 Task: Locate the nearest lighthouses to Martha's Vineyard, Massachusetts, and Block Island, Rhode Island.
Action: Mouse moved to (161, 103)
Screenshot: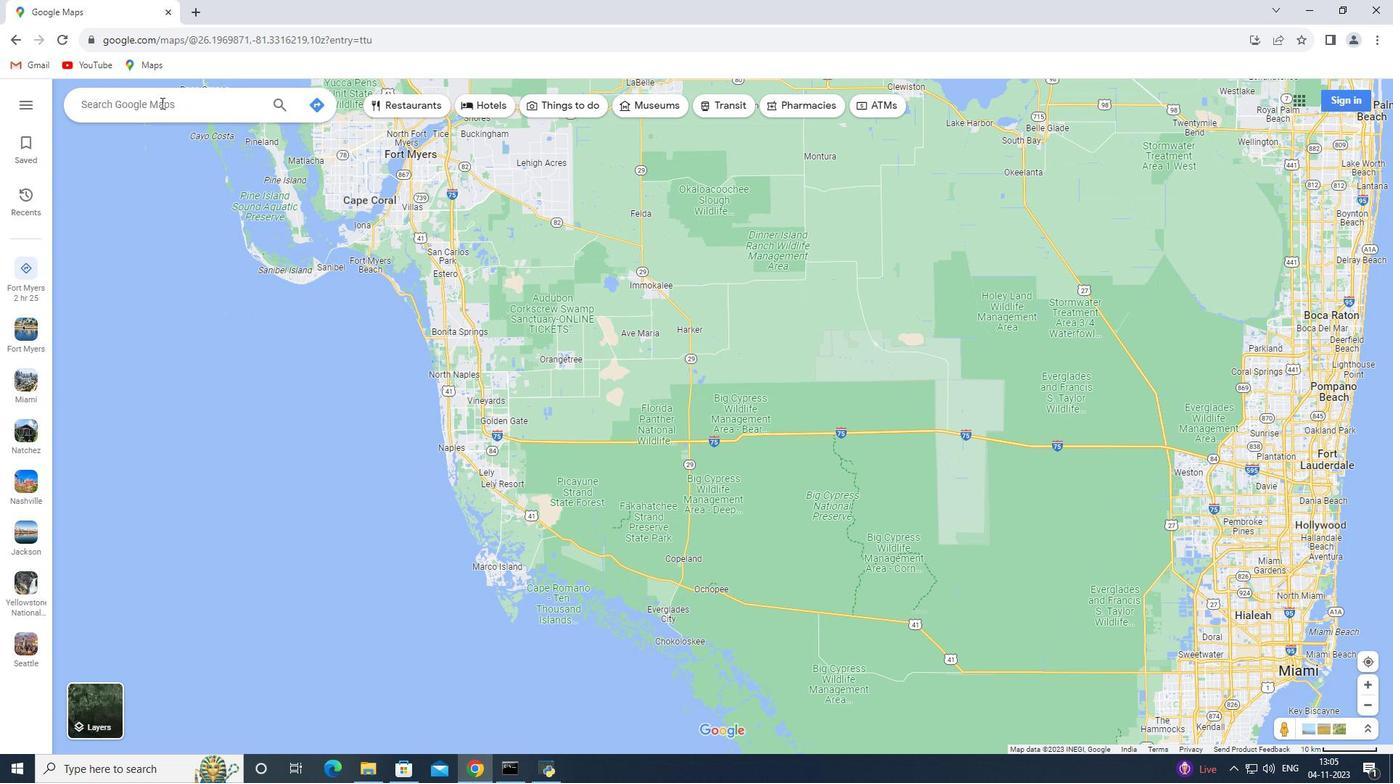 
Action: Mouse pressed left at (161, 103)
Screenshot: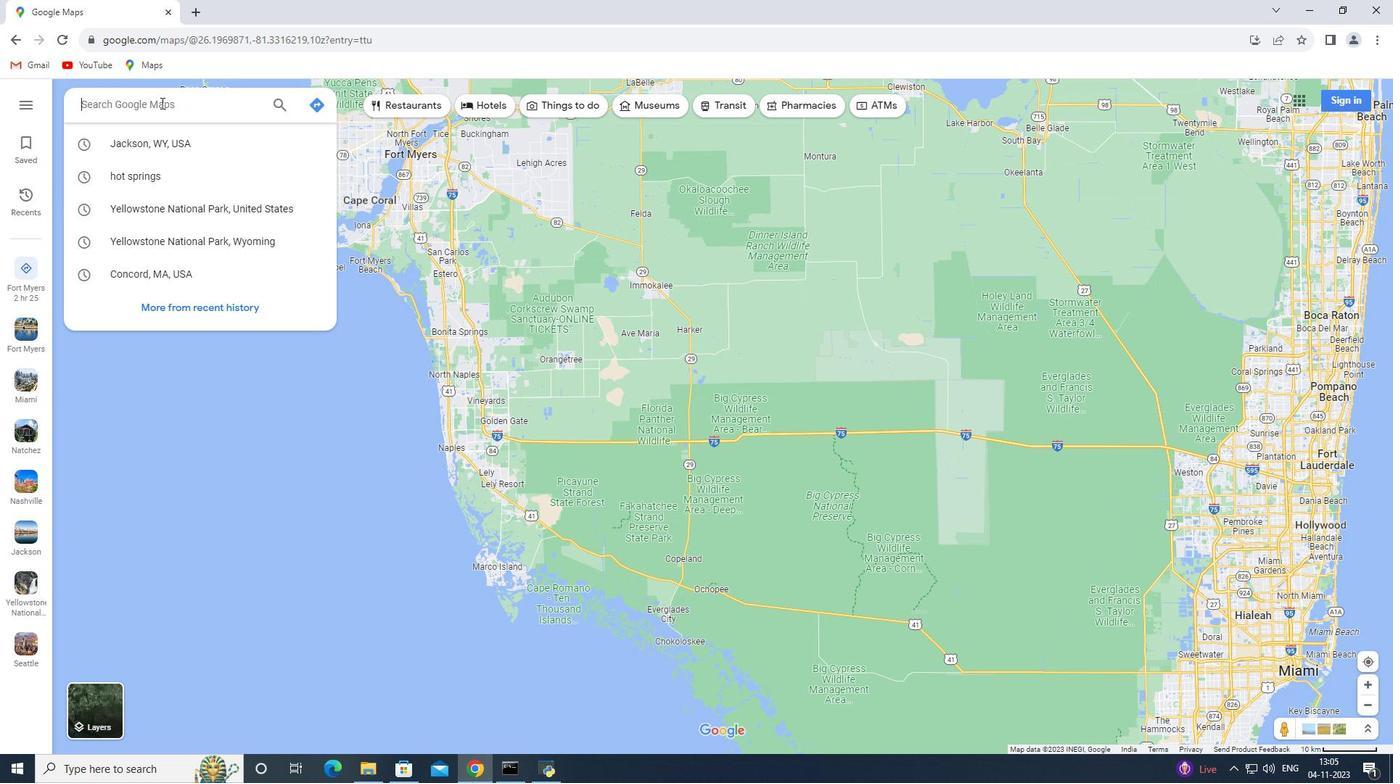 
Action: Key pressed <Key.shift>Martha's<Key.space><Key.shift>Vineyard,<Key.space><Key.shift>Massachusetts<Key.enter>
Screenshot: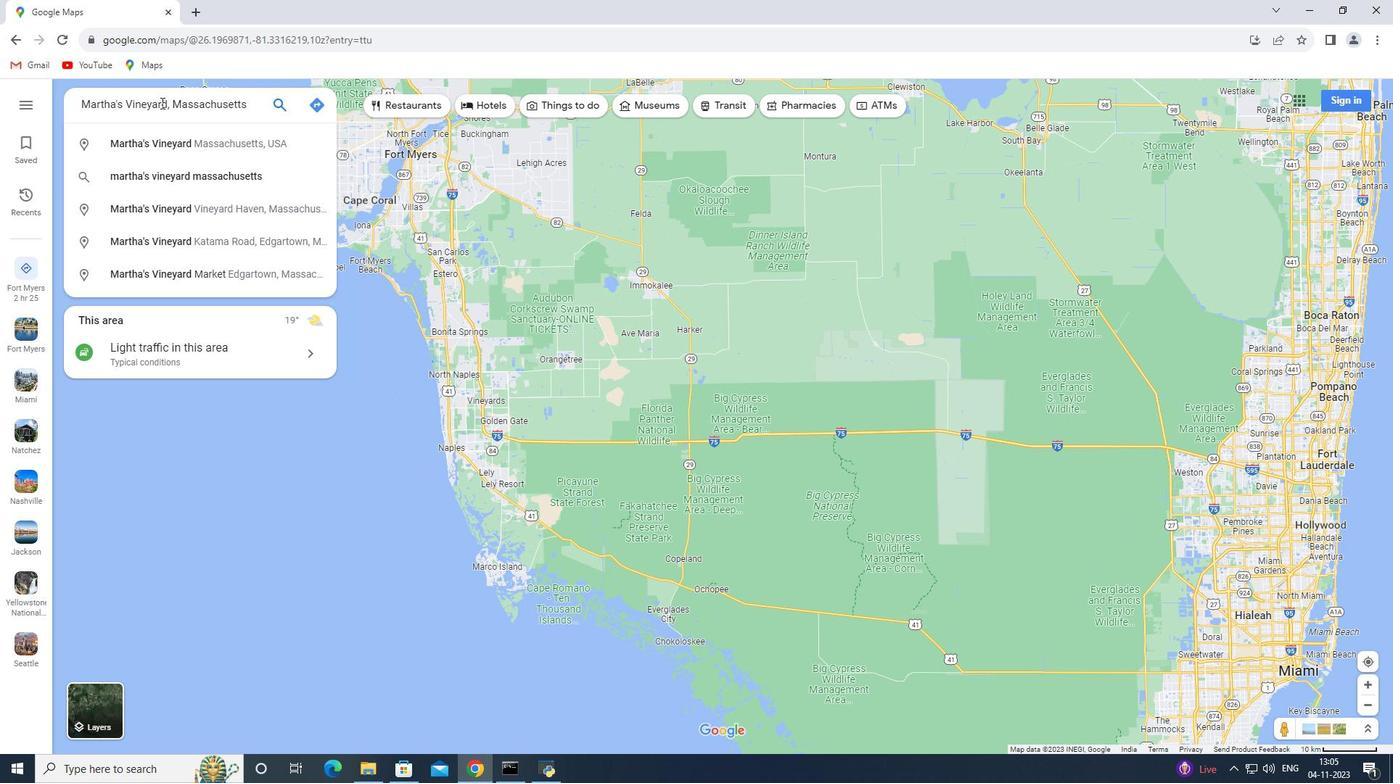 
Action: Mouse moved to (203, 381)
Screenshot: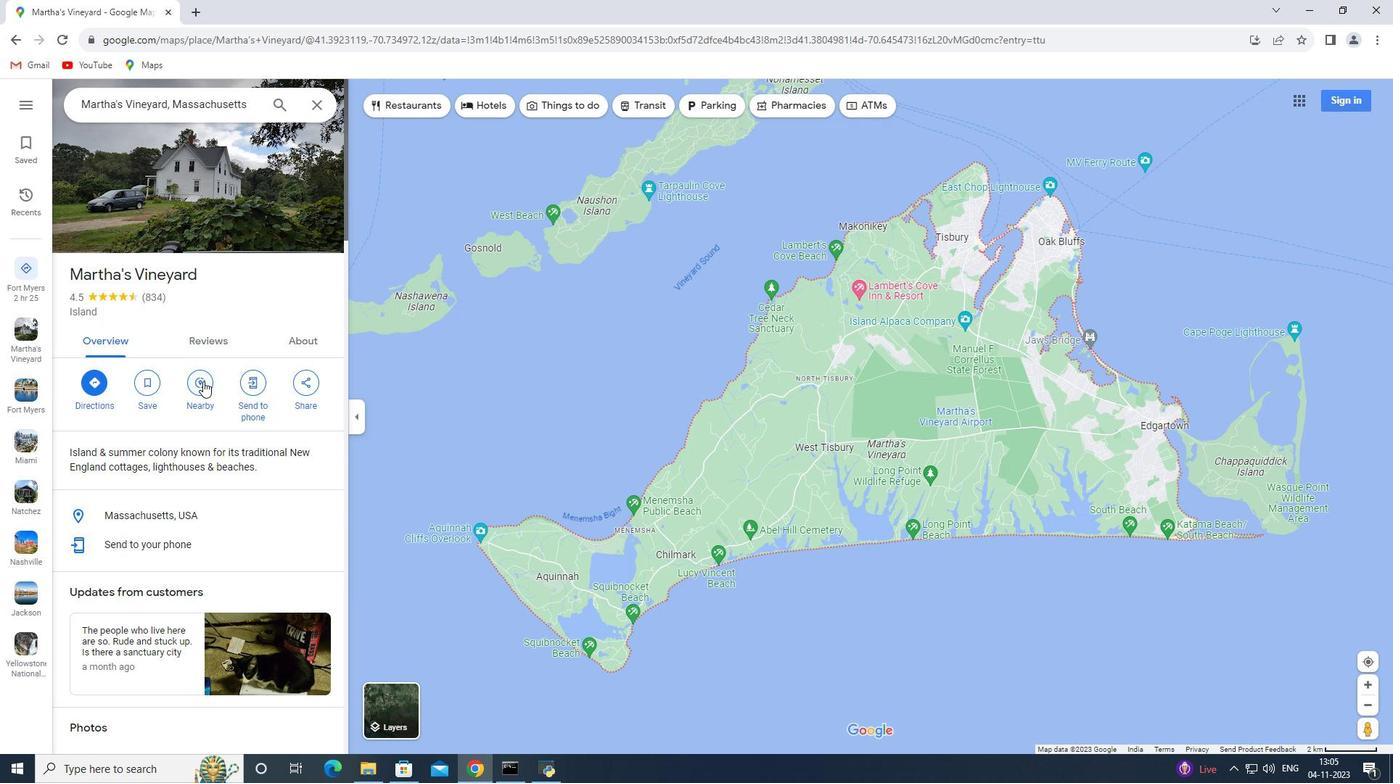 
Action: Mouse pressed left at (203, 381)
Screenshot: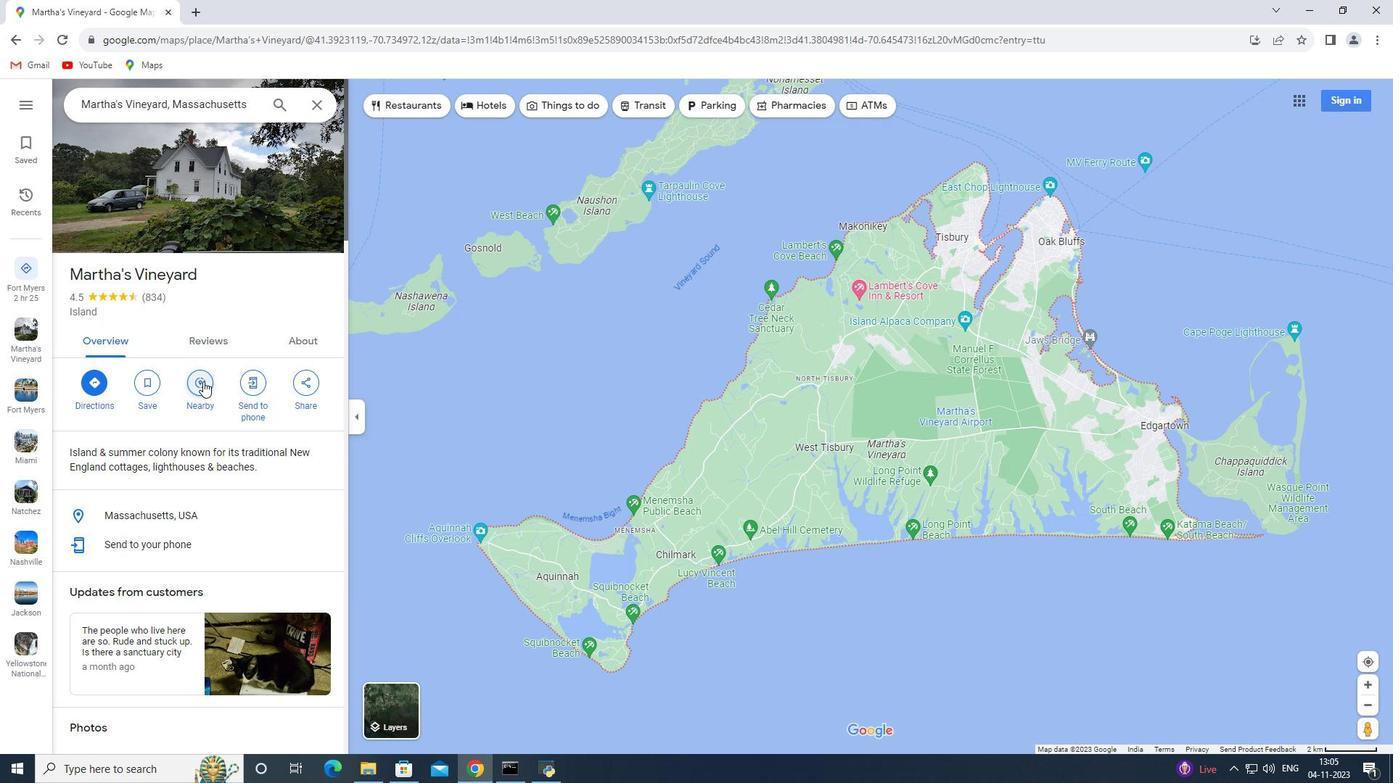 
Action: Mouse moved to (158, 103)
Screenshot: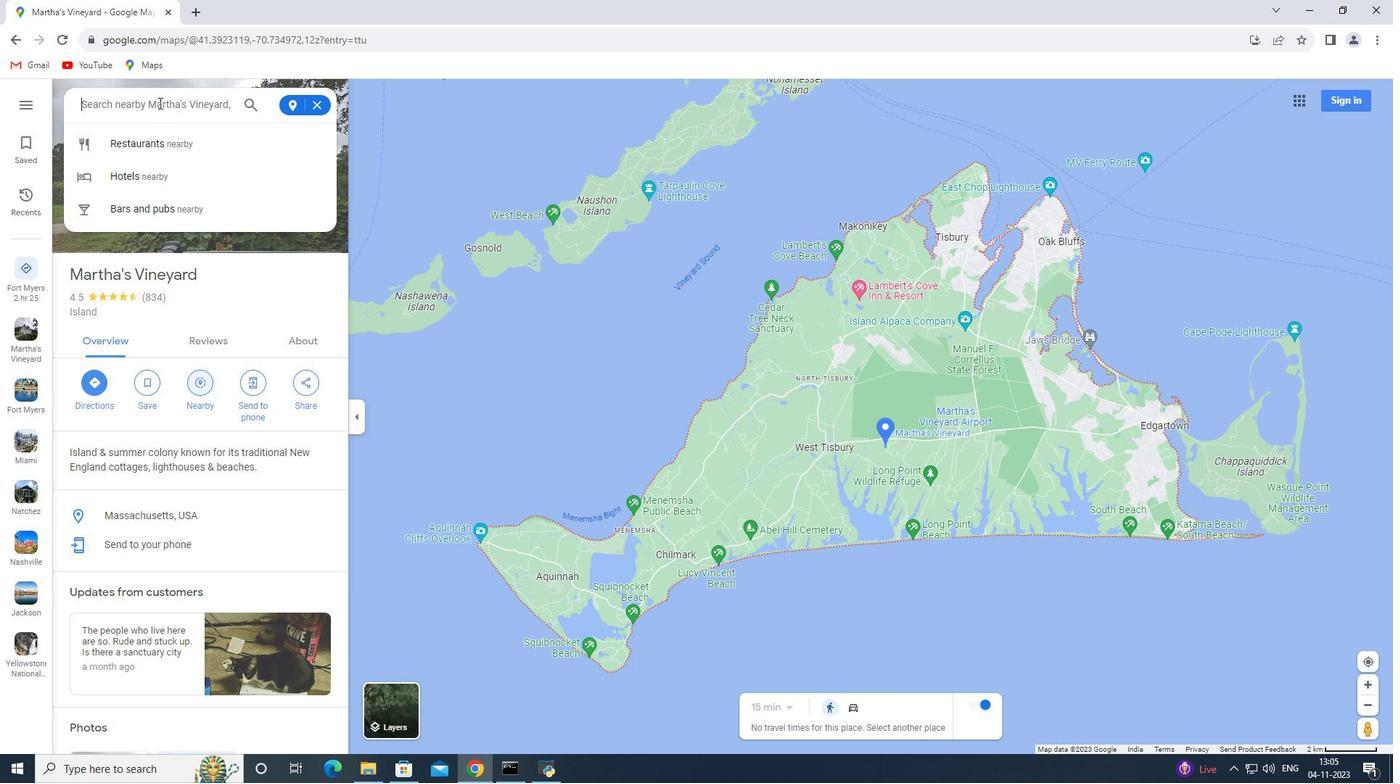 
Action: Key pressed lighthouses<Key.enter>
Screenshot: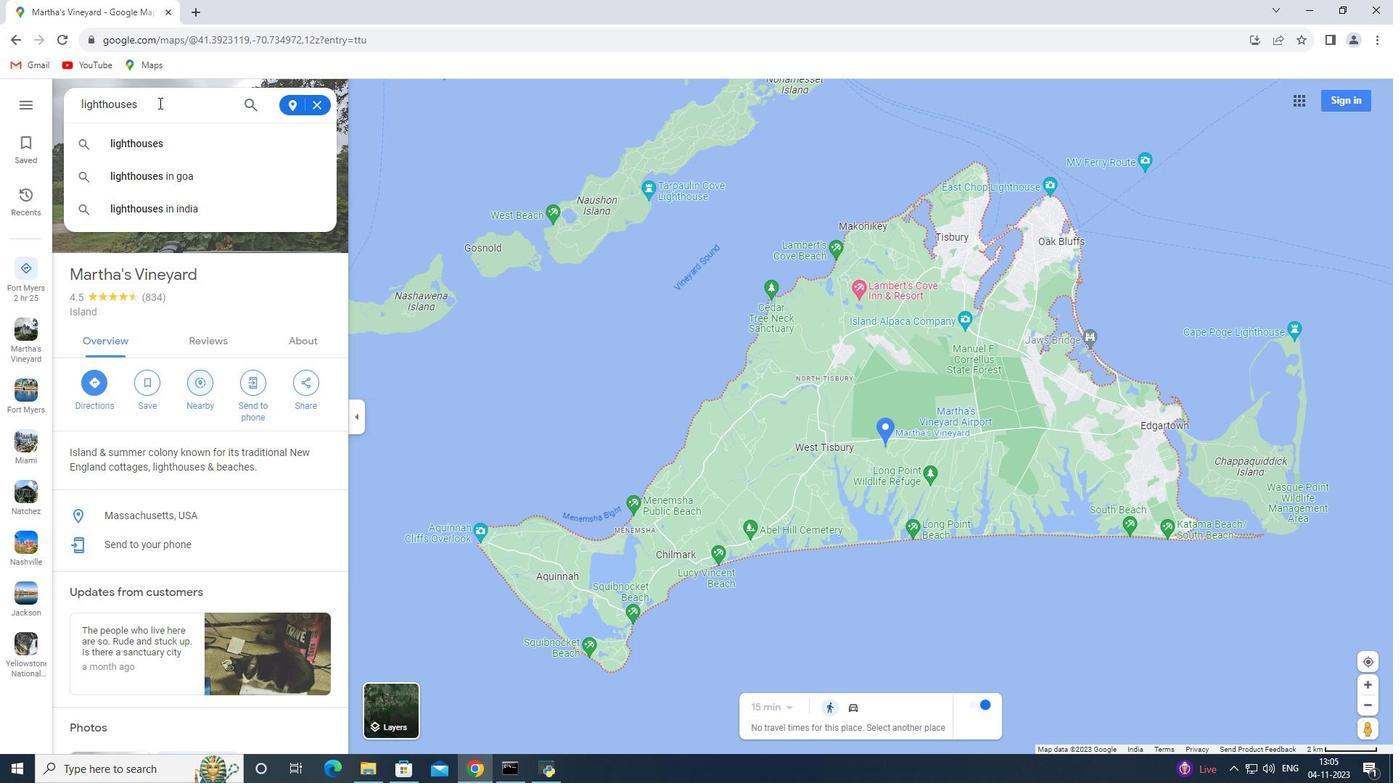 
Action: Mouse moved to (320, 103)
Screenshot: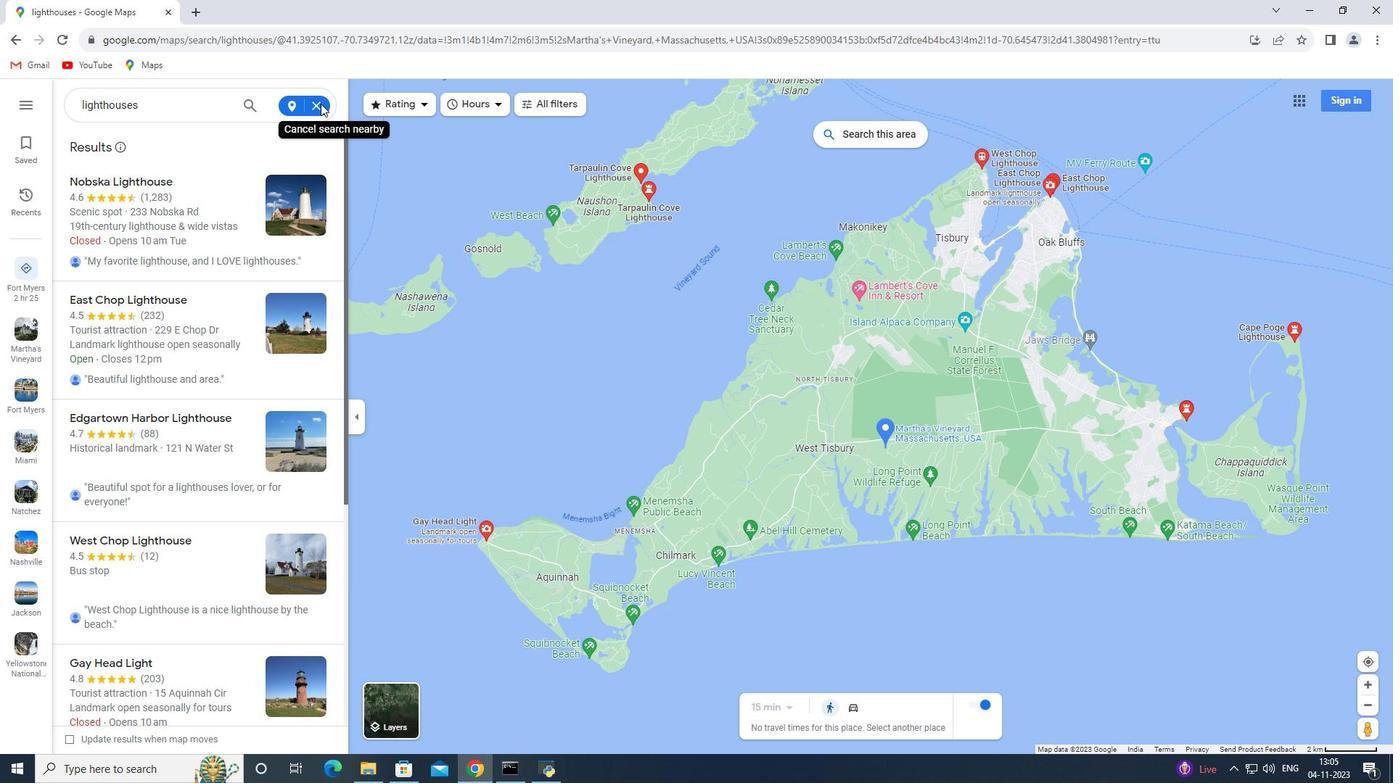 
Action: Mouse pressed left at (320, 103)
Screenshot: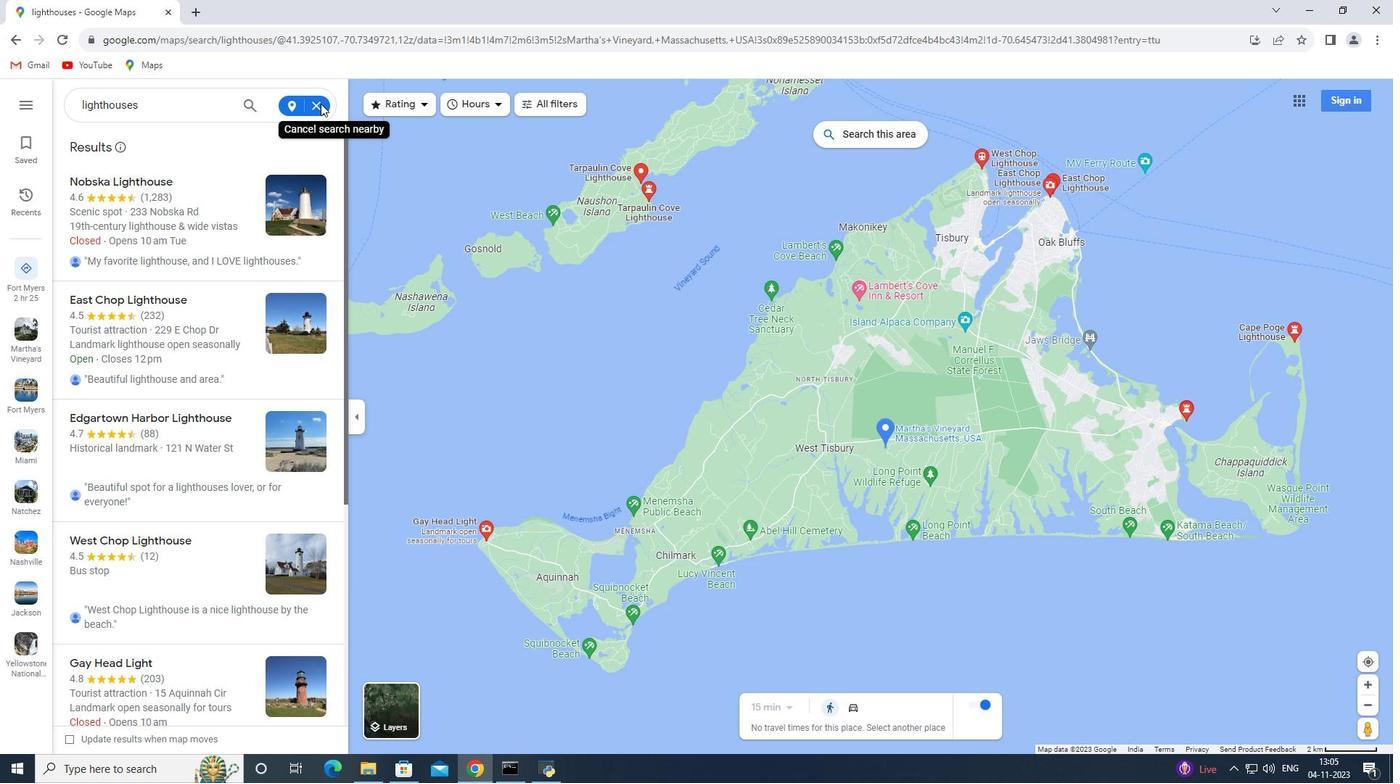 
Action: Mouse moved to (317, 105)
Screenshot: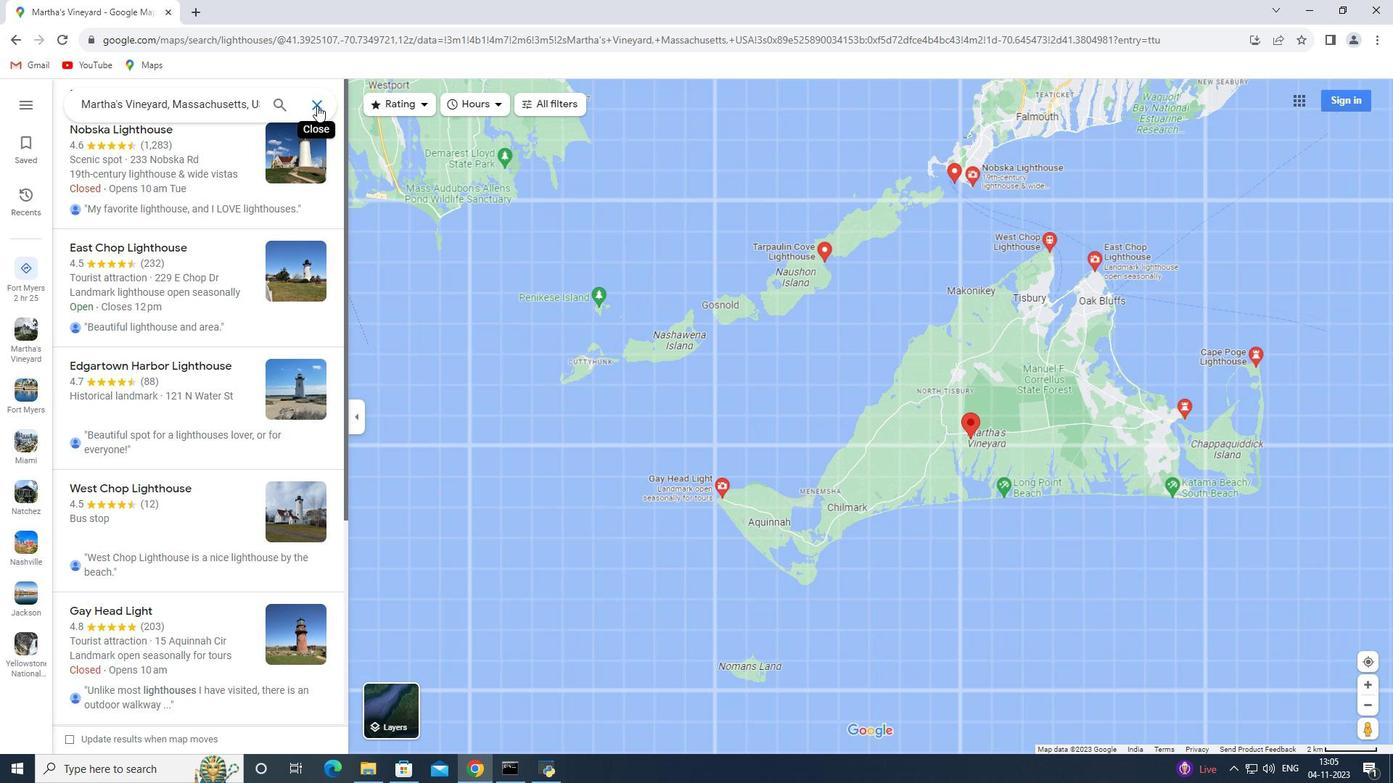 
Action: Mouse pressed left at (317, 105)
Screenshot: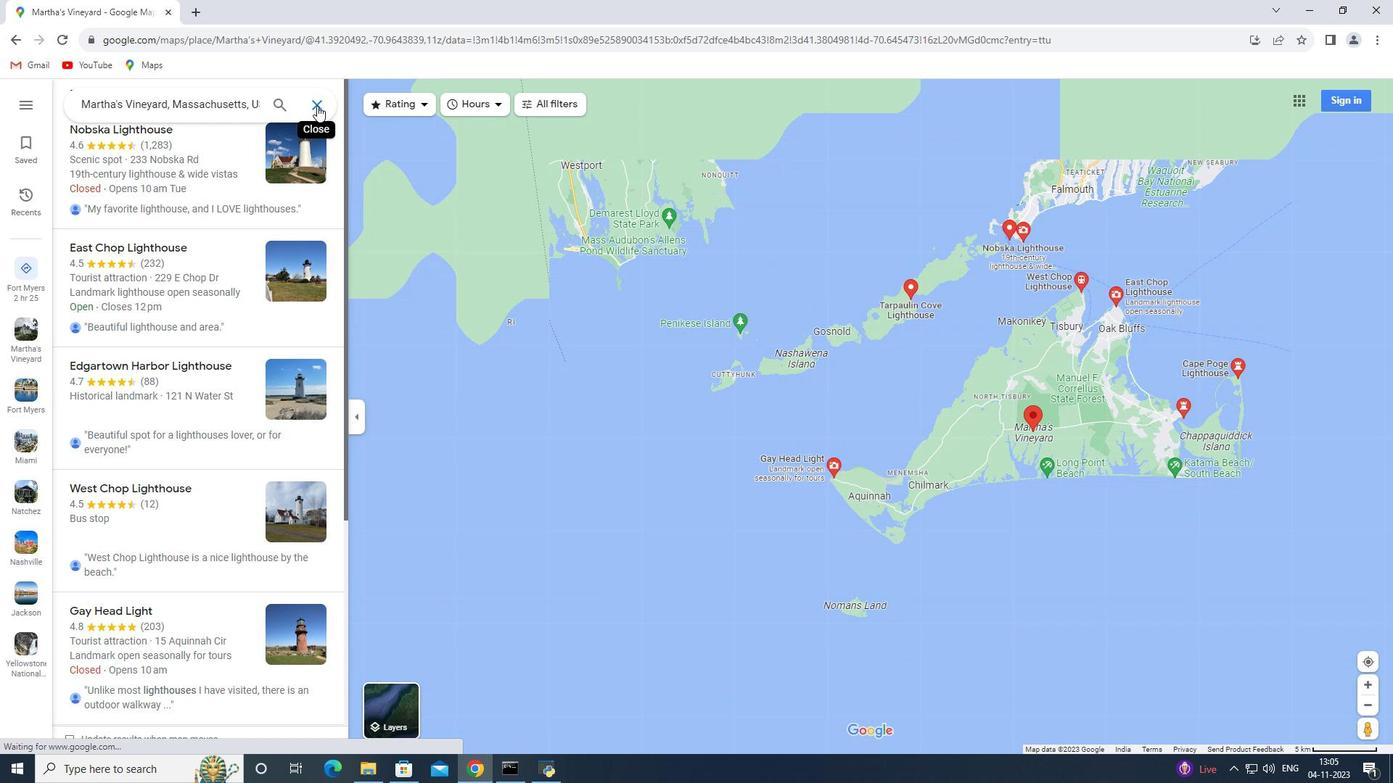 
Action: Mouse moved to (189, 105)
Screenshot: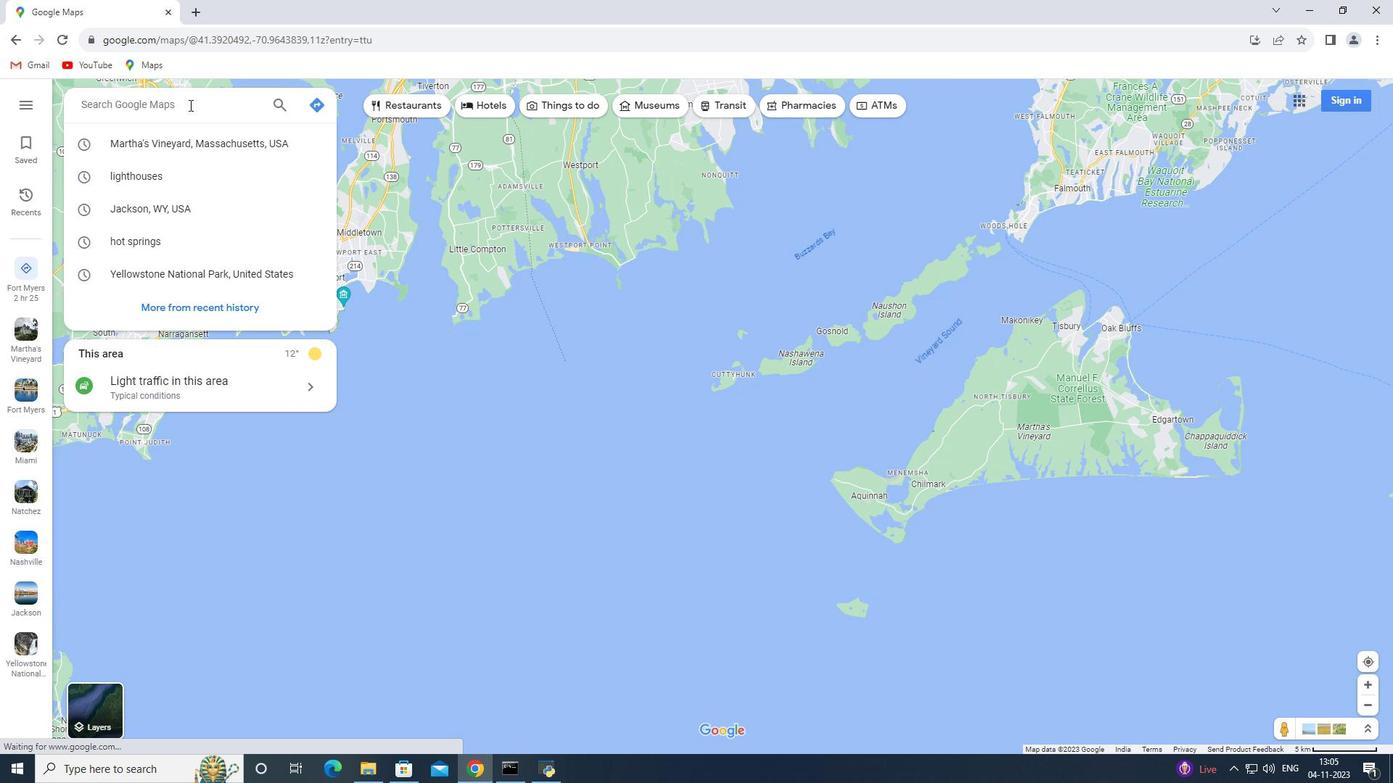 
Action: Key pressed <Key.shift>Block<Key.space><Key.shift>Island,<Key.space><Key.shift><Key.shift><Key.shift>Rhode<Key.space><Key.shift>Island<Key.enter>
Screenshot: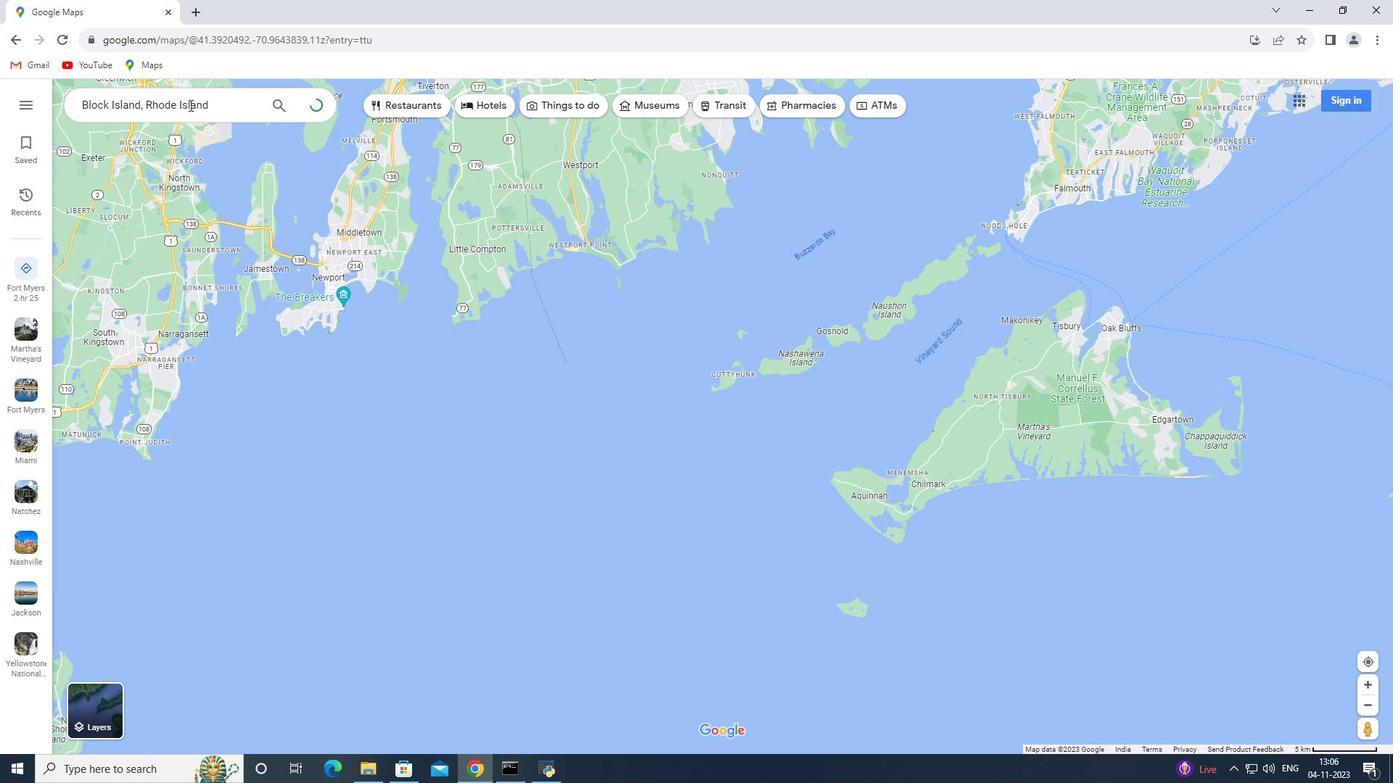 
Action: Mouse moved to (199, 391)
Screenshot: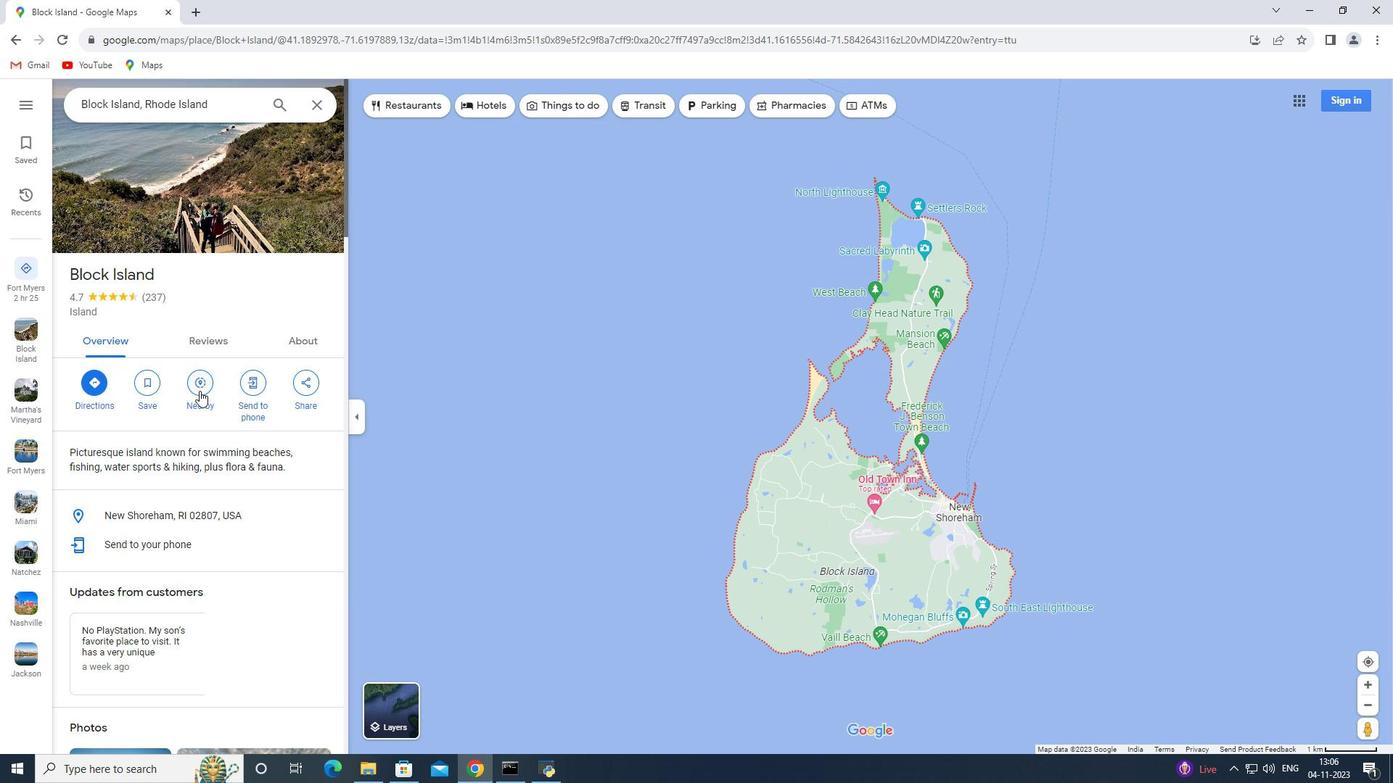 
Action: Mouse pressed left at (199, 391)
Screenshot: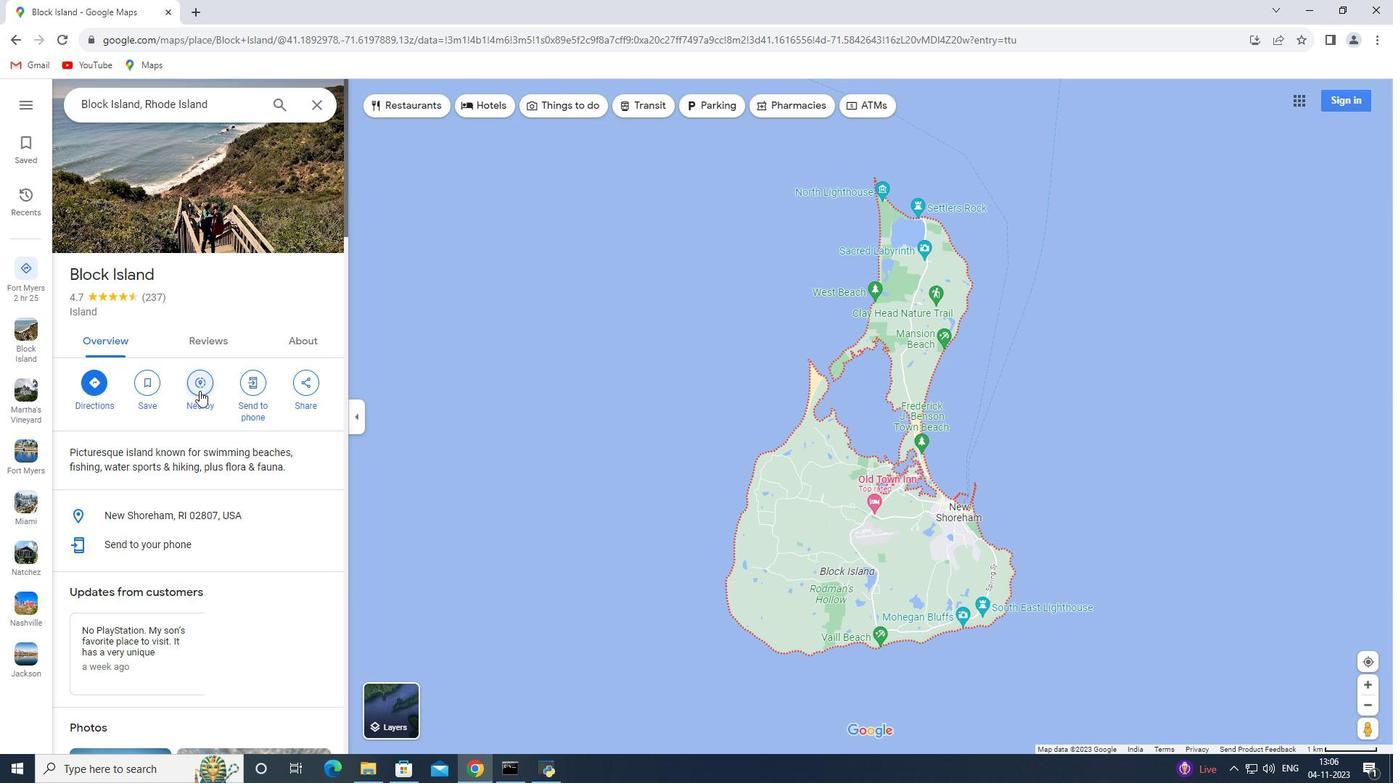 
Action: Key pressed lighthouses<Key.enter>
Screenshot: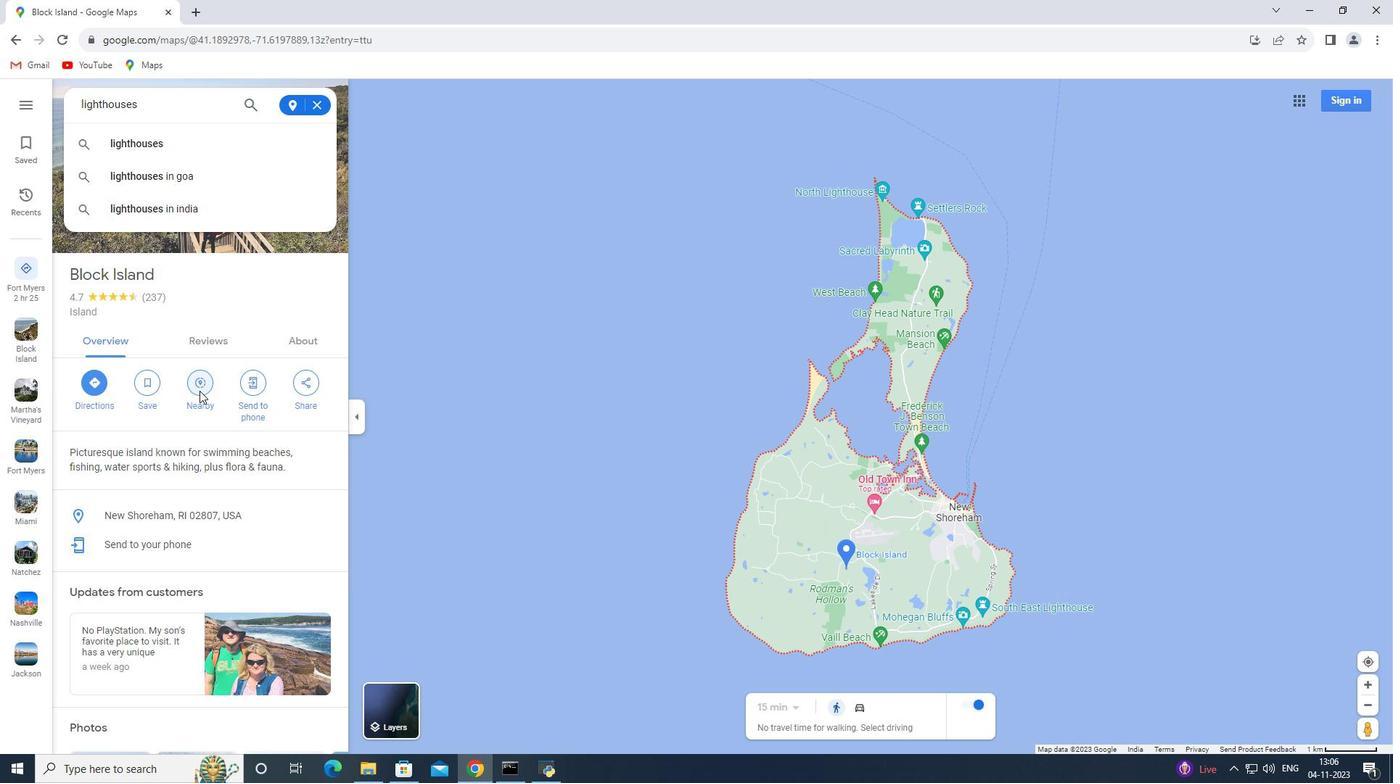
